 Task: Add Jack's Paleo Kitchen Fudgy Brownie Bites to the cart.
Action: Mouse moved to (916, 306)
Screenshot: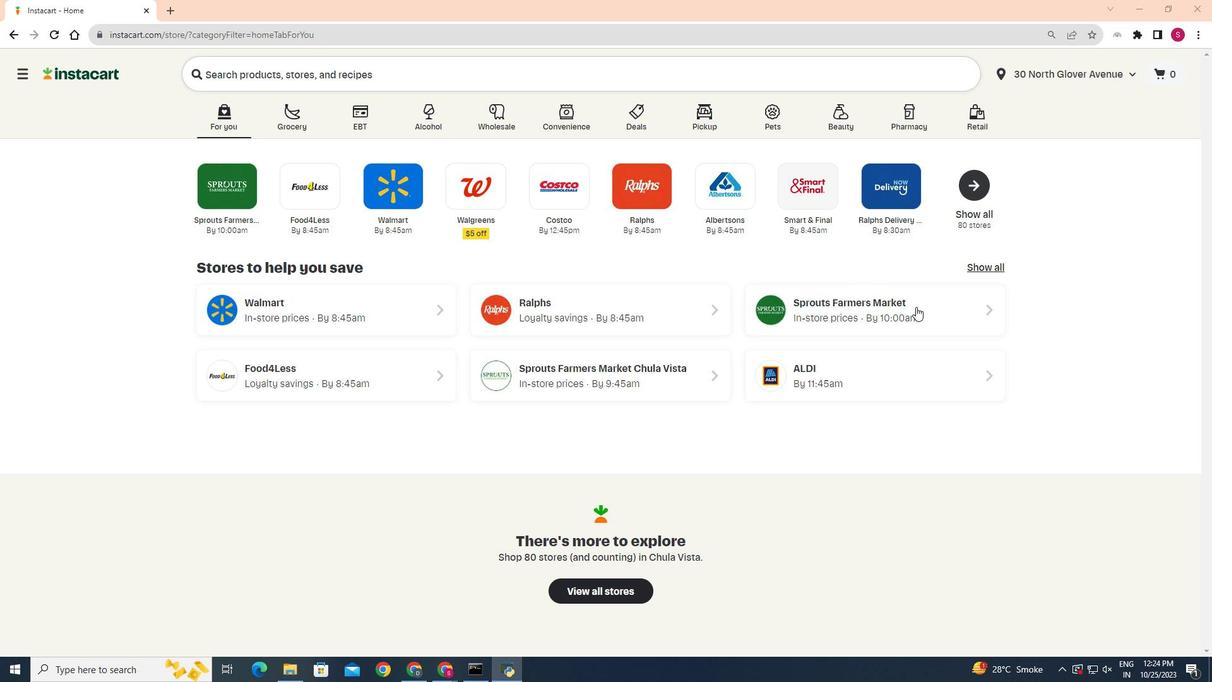 
Action: Mouse pressed left at (916, 306)
Screenshot: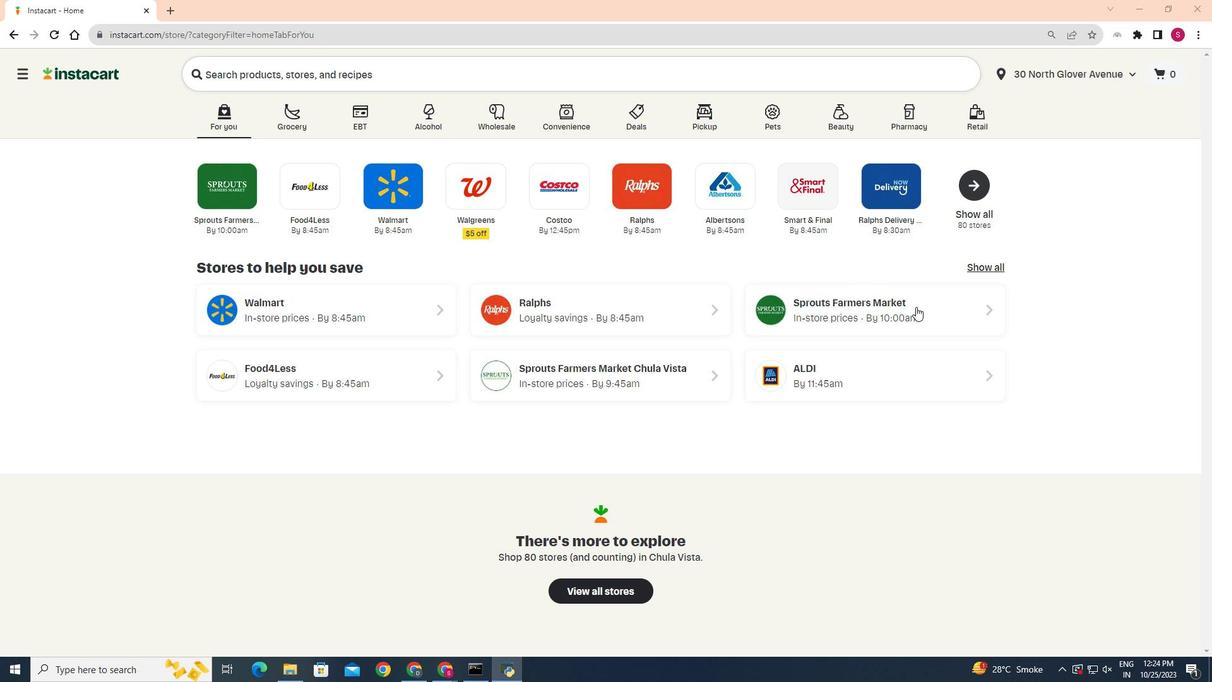 
Action: Mouse moved to (49, 548)
Screenshot: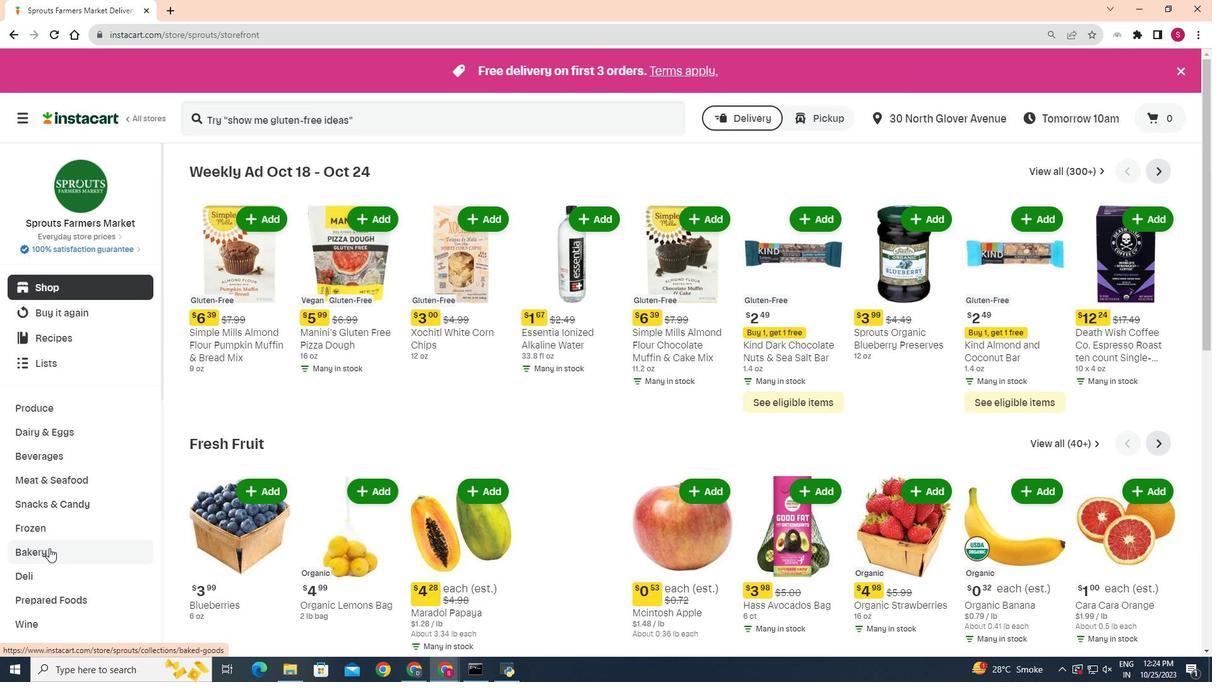 
Action: Mouse pressed left at (49, 548)
Screenshot: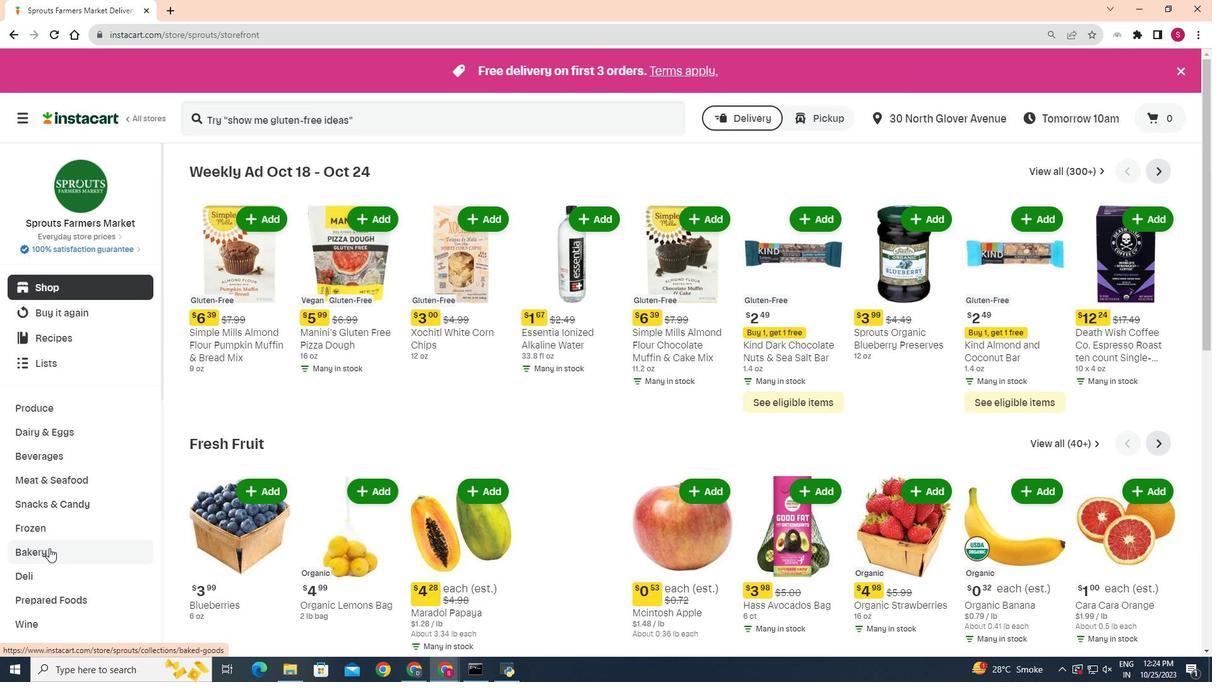 
Action: Mouse moved to (427, 200)
Screenshot: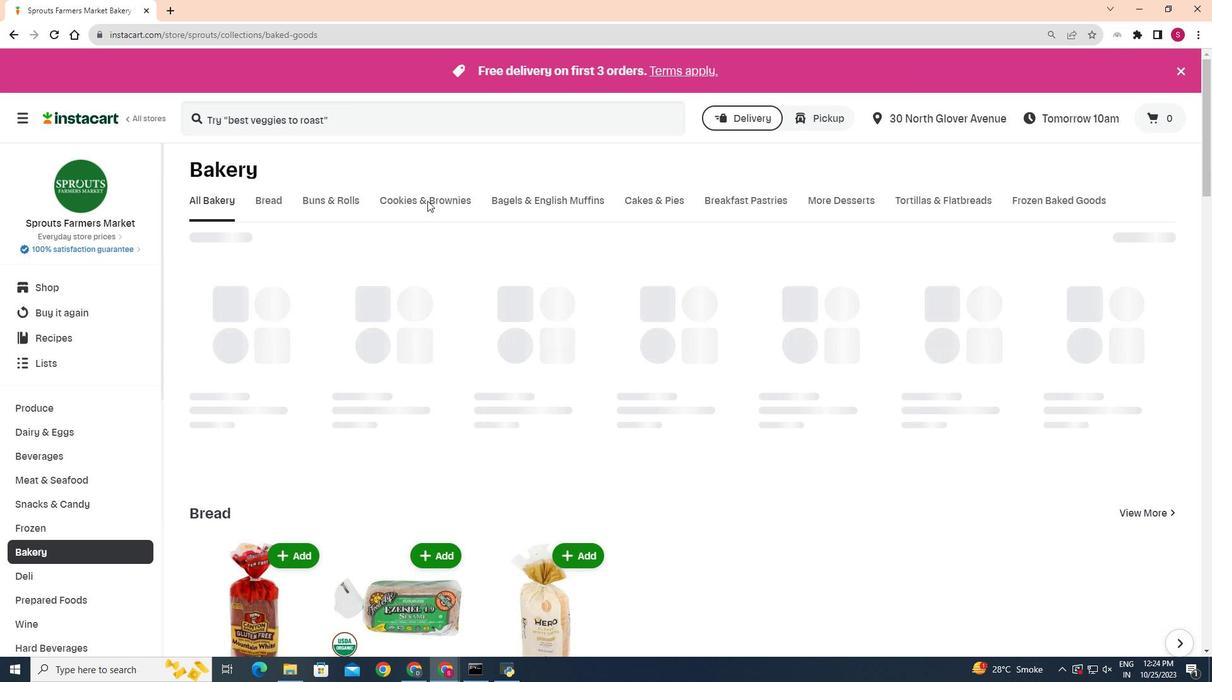
Action: Mouse pressed left at (427, 200)
Screenshot: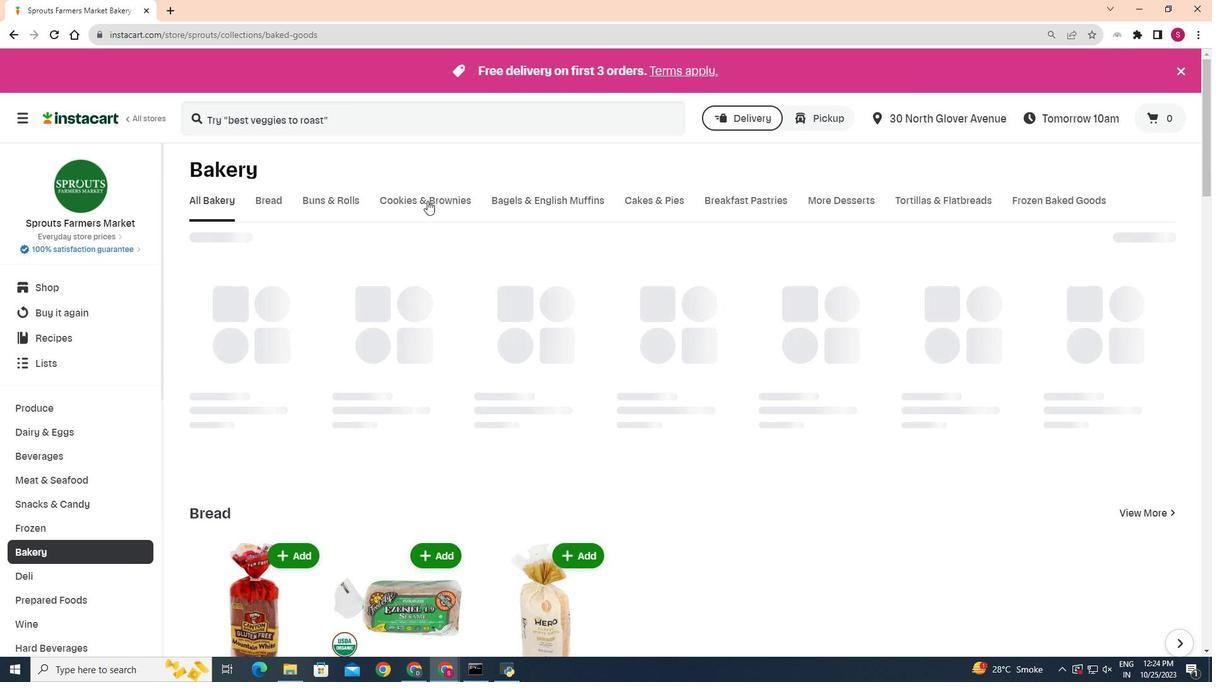 
Action: Mouse moved to (383, 264)
Screenshot: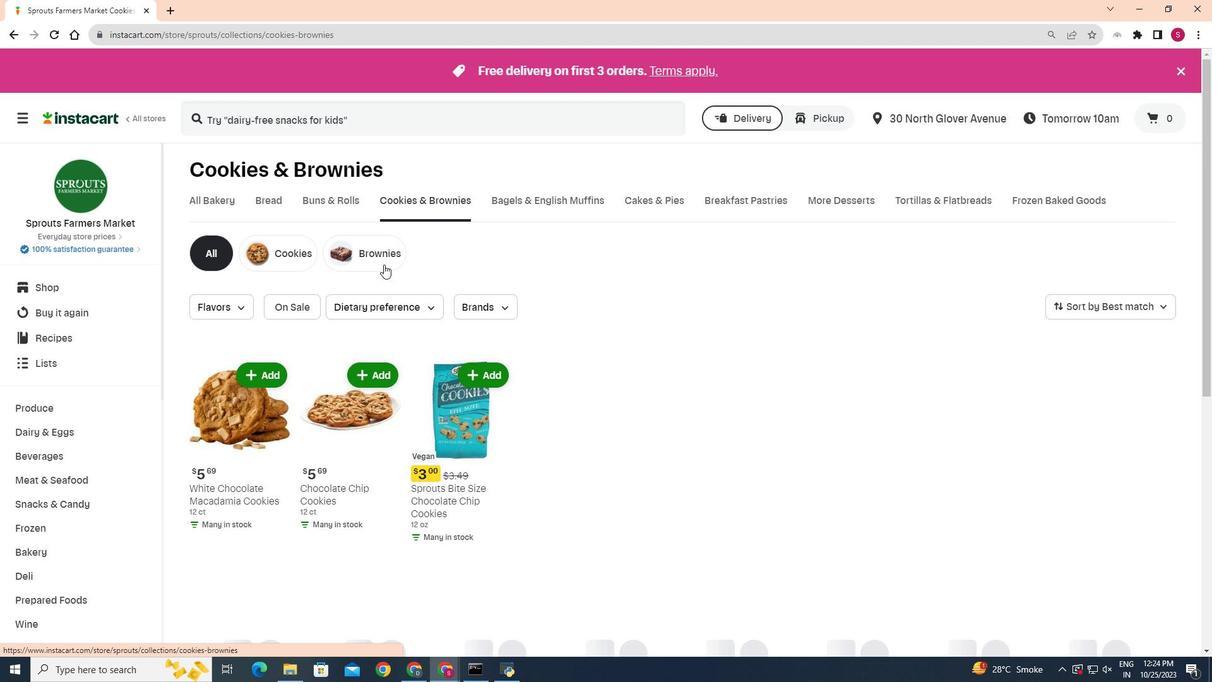 
Action: Mouse pressed left at (383, 264)
Screenshot: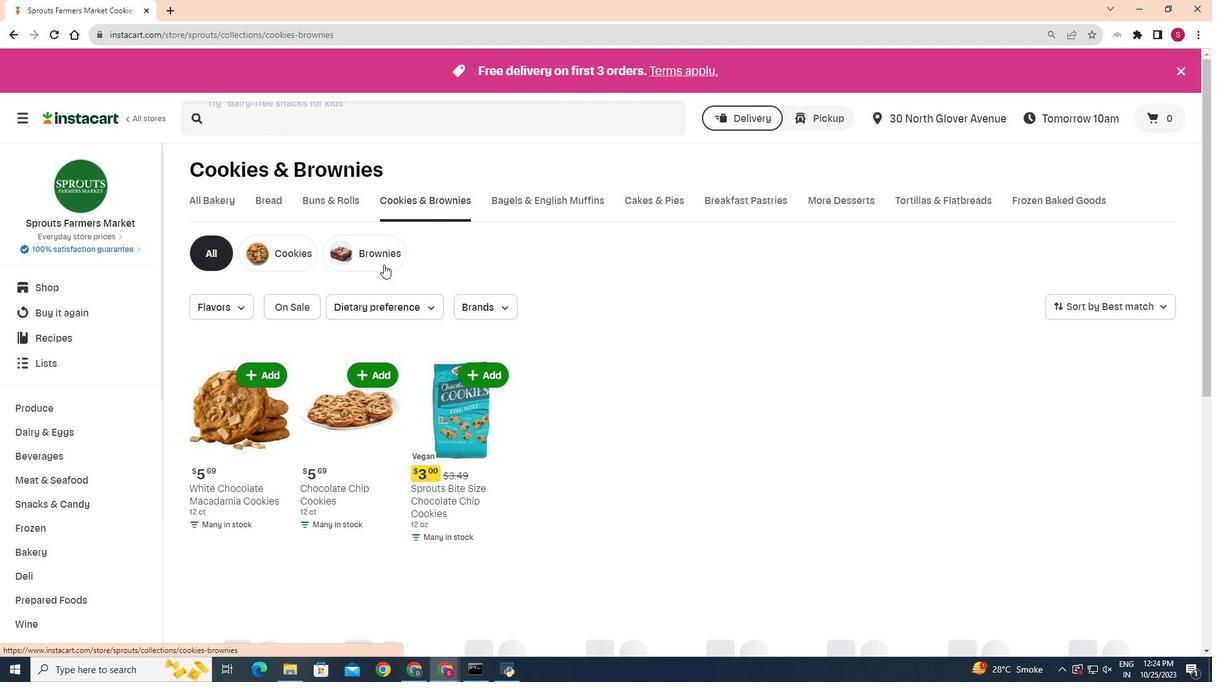 
Action: Mouse moved to (400, 252)
Screenshot: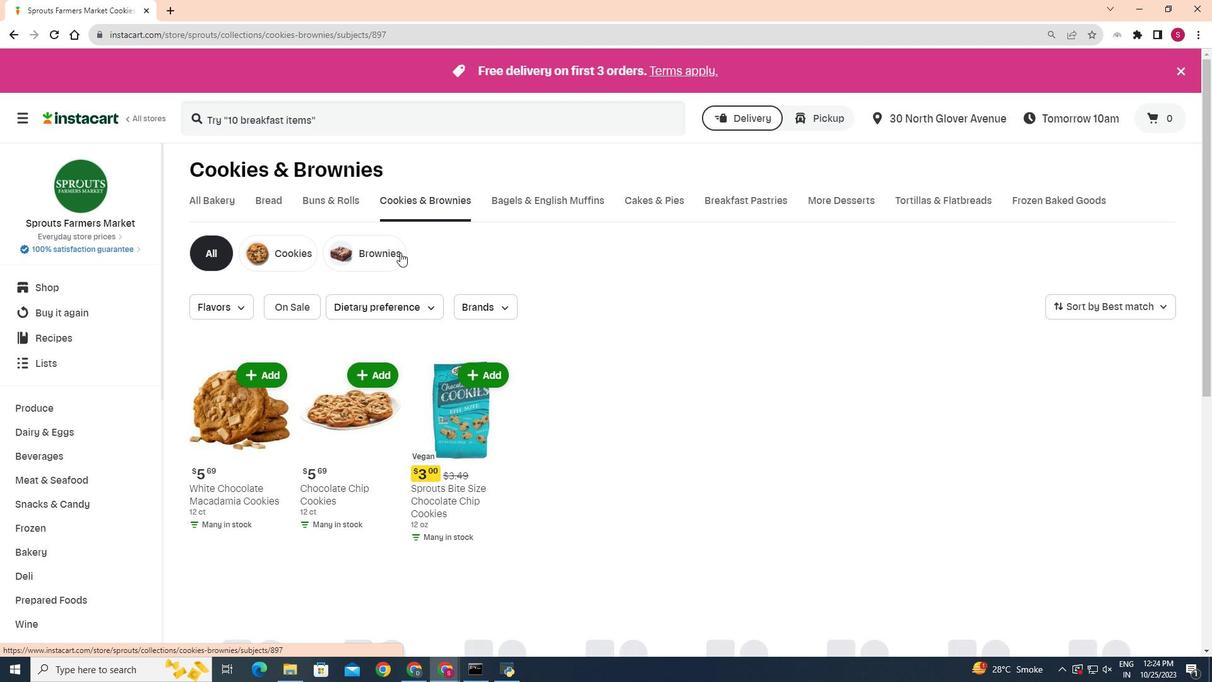 
Action: Mouse pressed left at (400, 252)
Screenshot: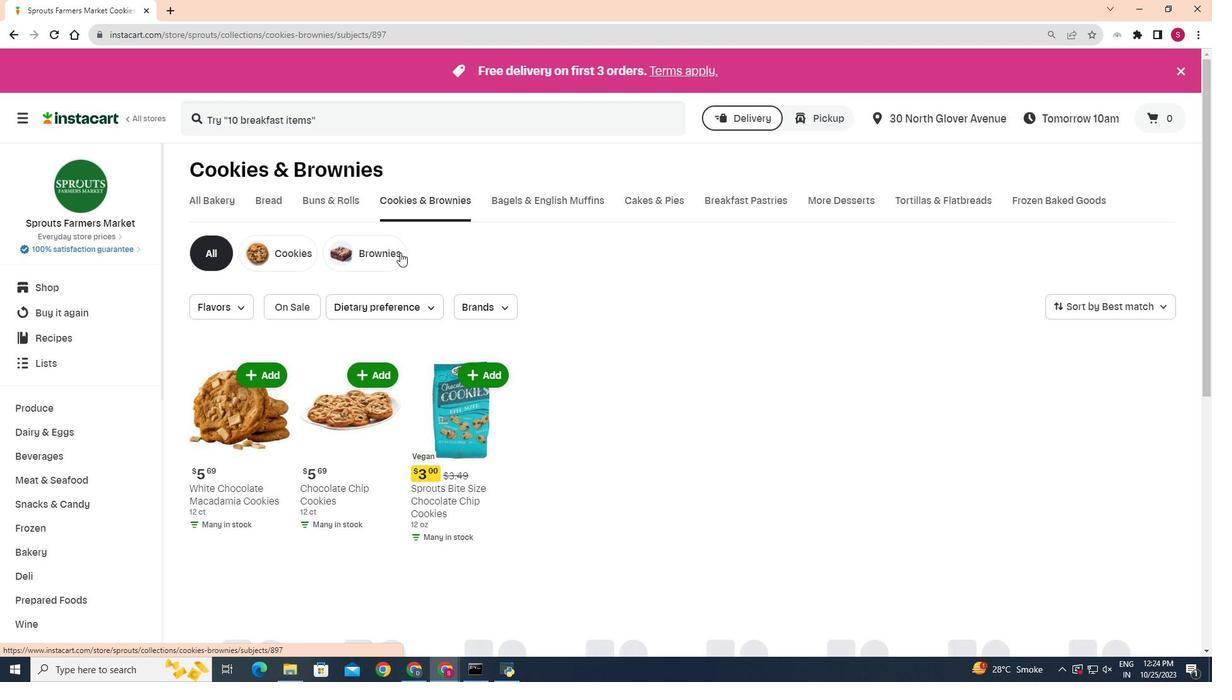 
Action: Mouse moved to (827, 376)
Screenshot: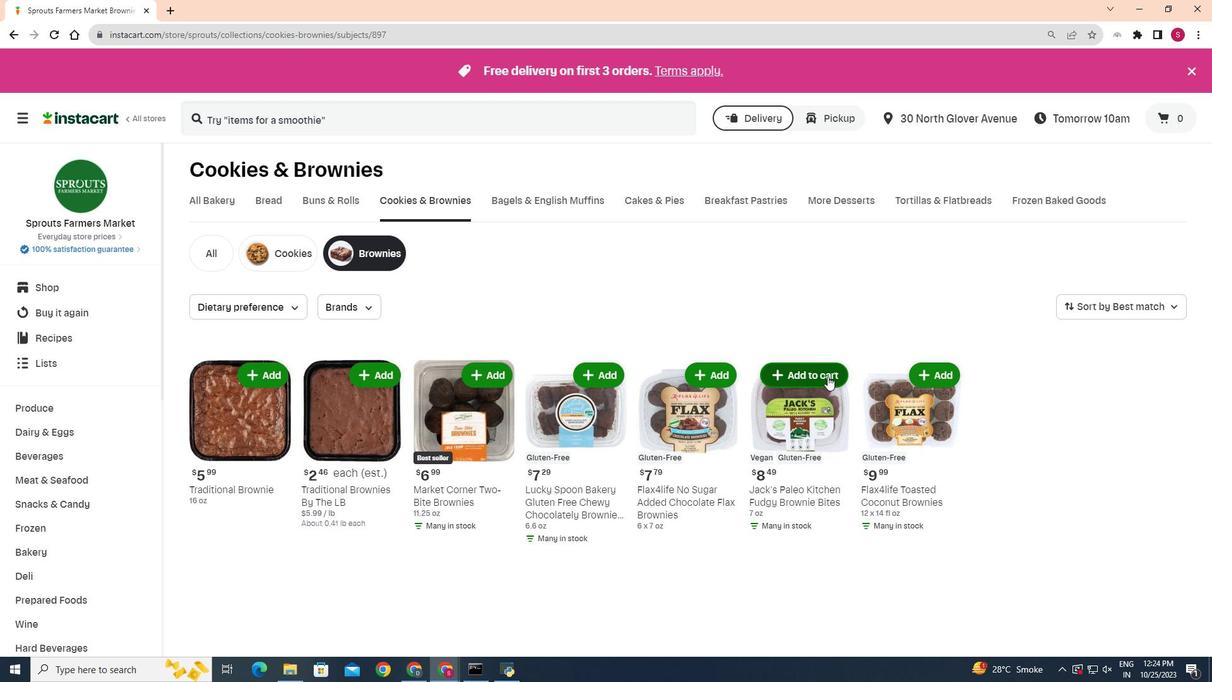 
Action: Mouse pressed left at (827, 376)
Screenshot: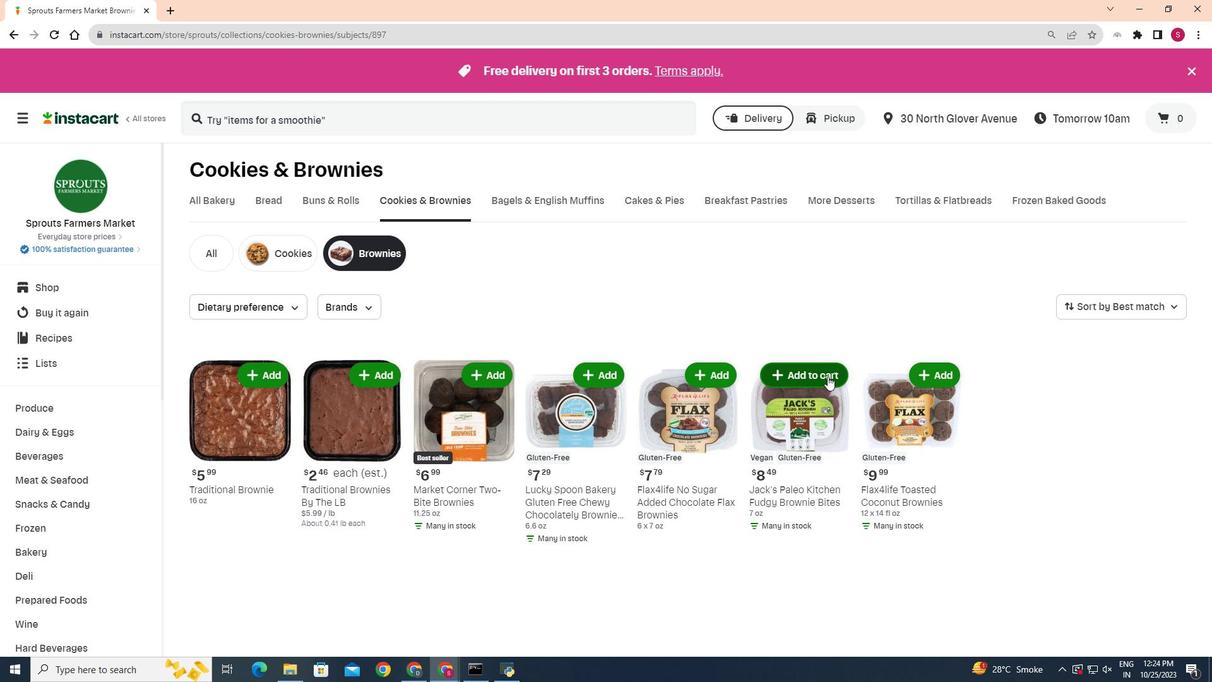 
Action: Mouse moved to (771, 361)
Screenshot: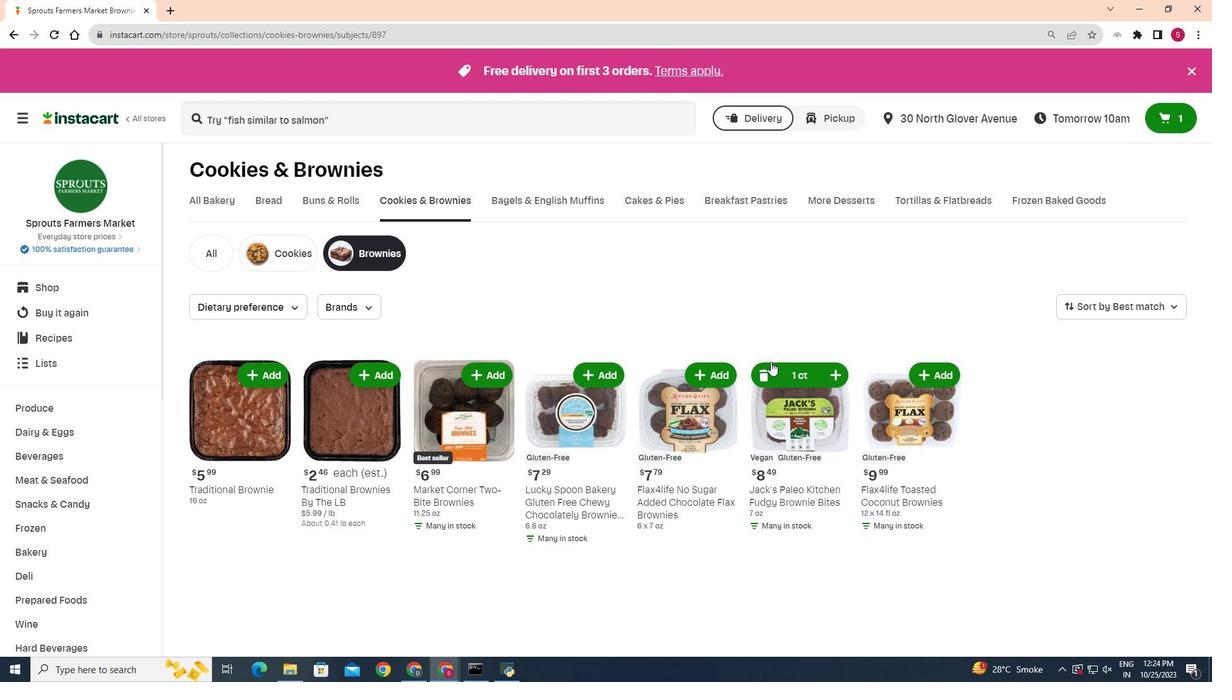 
